 Task: Adjust filter strength to 80
Action: Mouse moved to (703, 277)
Screenshot: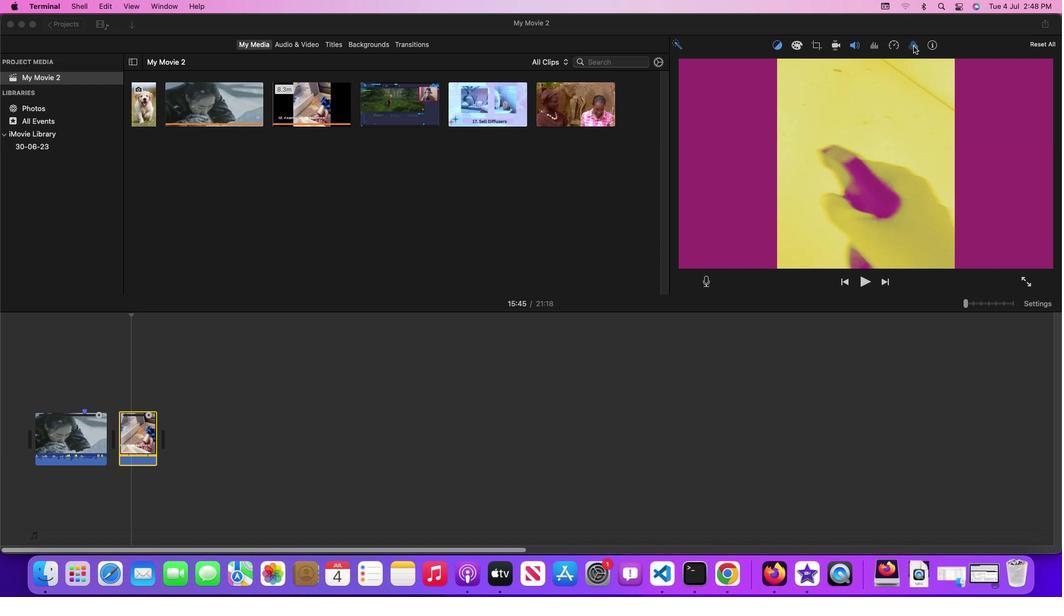 
Action: Mouse pressed left at (703, 277)
Screenshot: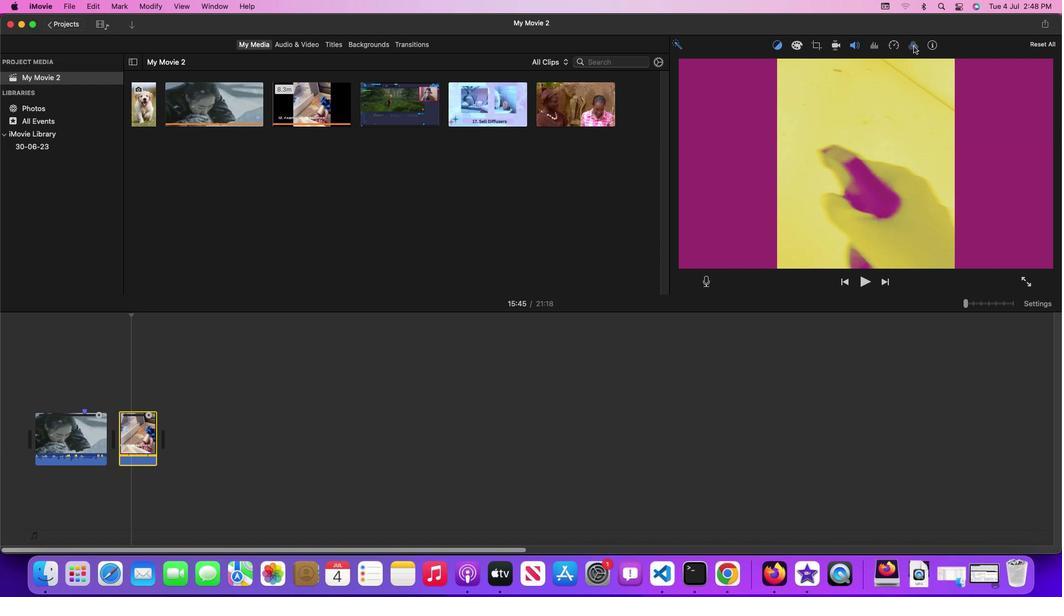 
Action: Mouse moved to (703, 277)
Screenshot: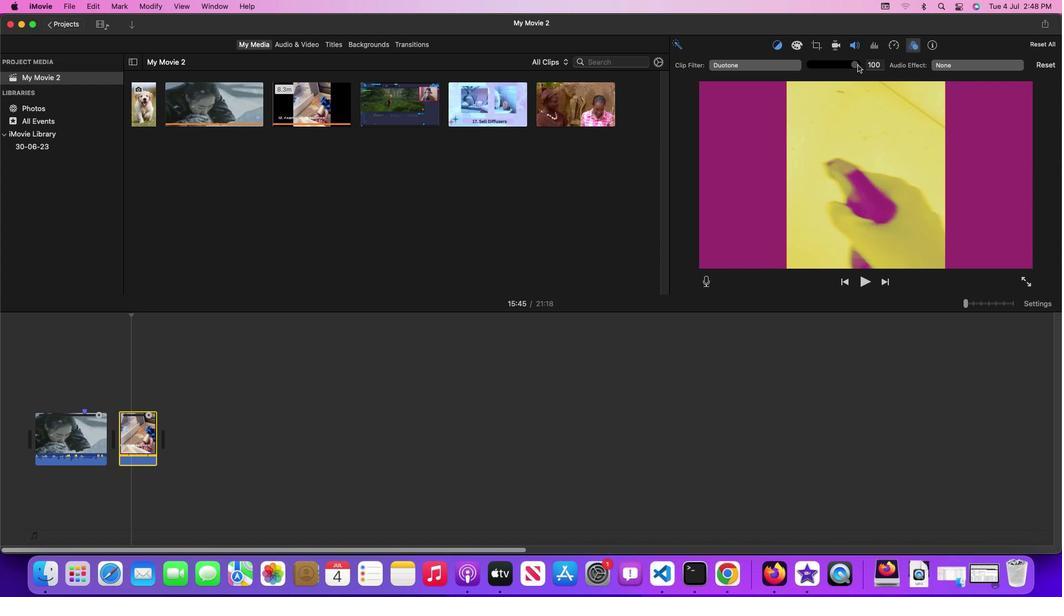 
Action: Mouse pressed left at (703, 277)
Screenshot: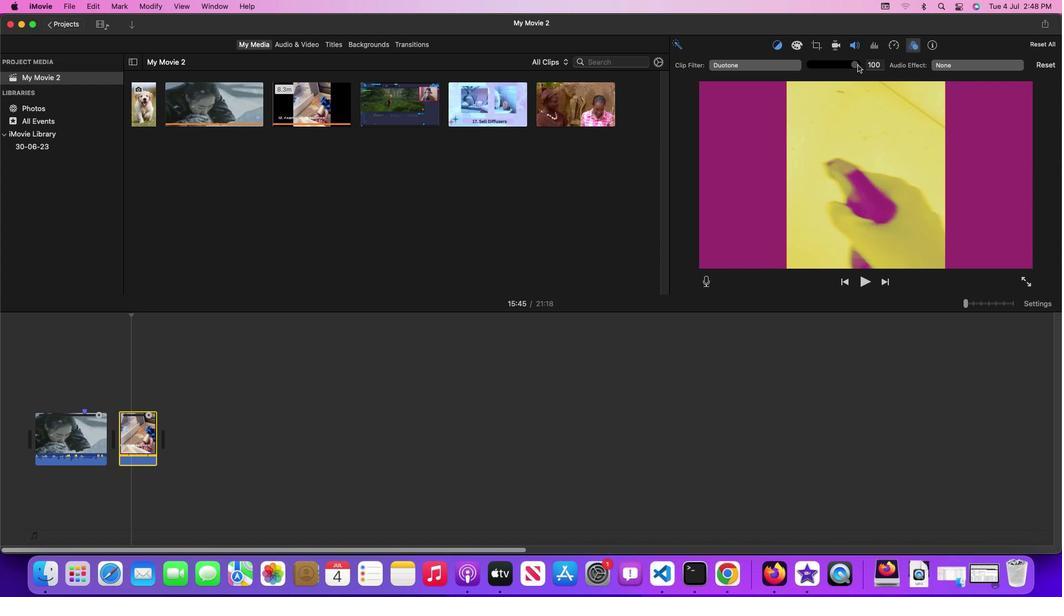 
Action: Mouse moved to (703, 277)
Screenshot: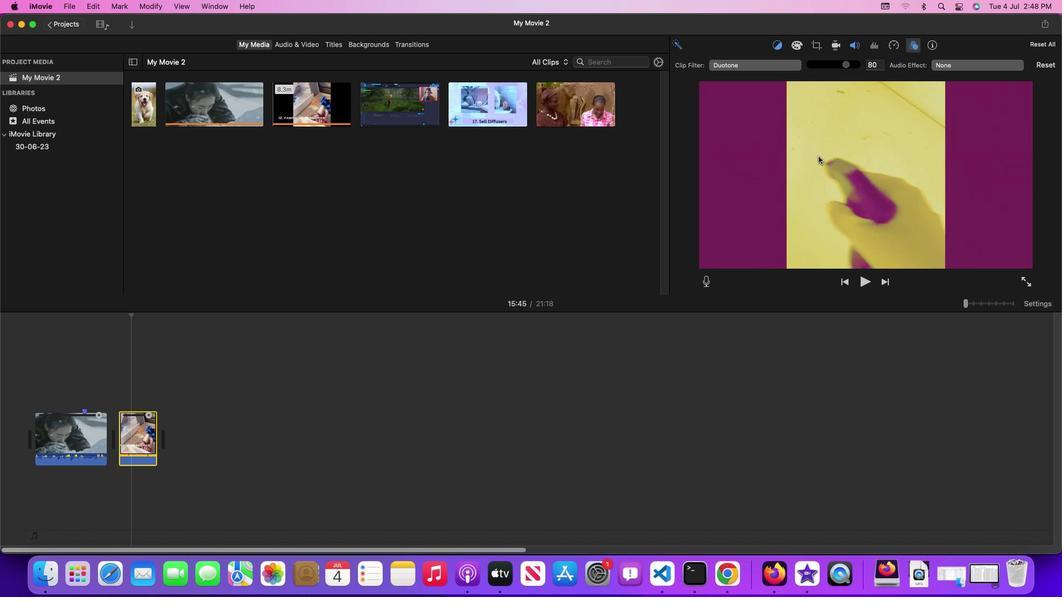 
